 Task: Add Field Roast Vegetarian Italian Sausage to the cart.
Action: Mouse moved to (25, 79)
Screenshot: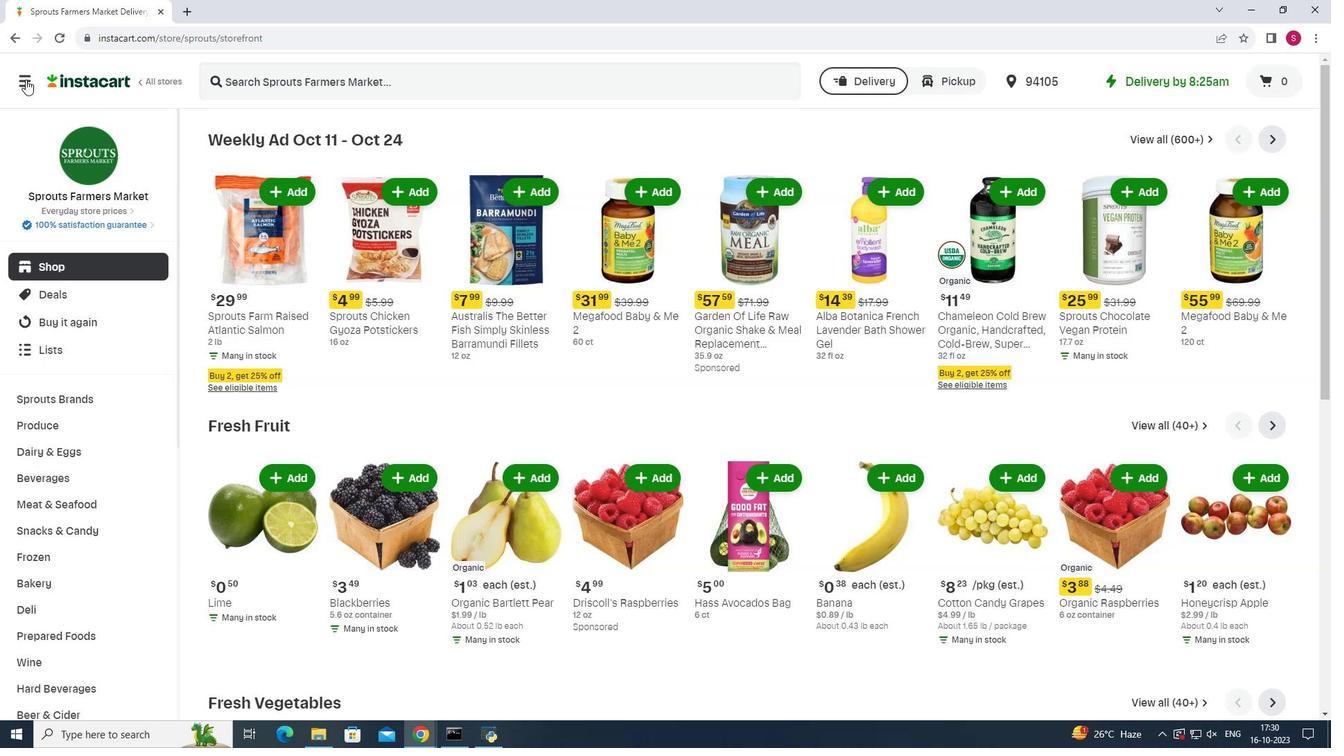 
Action: Mouse pressed left at (25, 79)
Screenshot: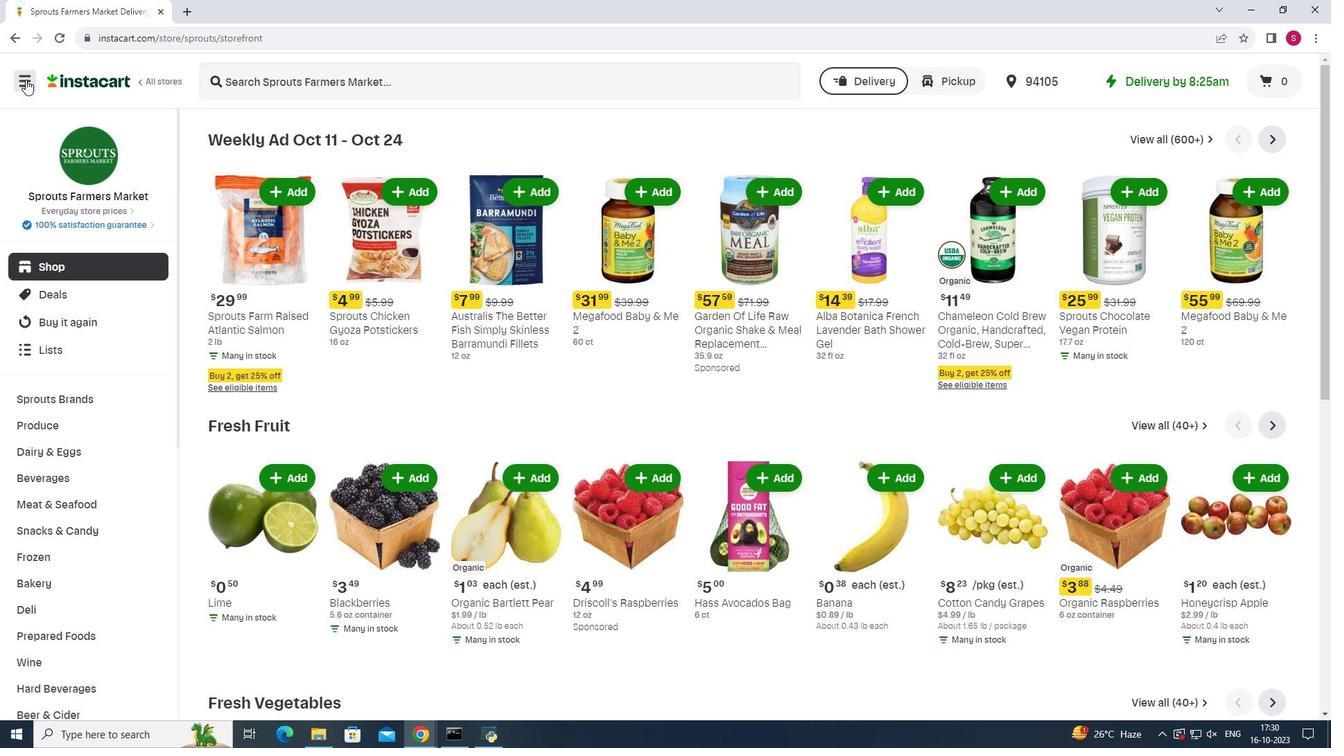 
Action: Mouse moved to (88, 352)
Screenshot: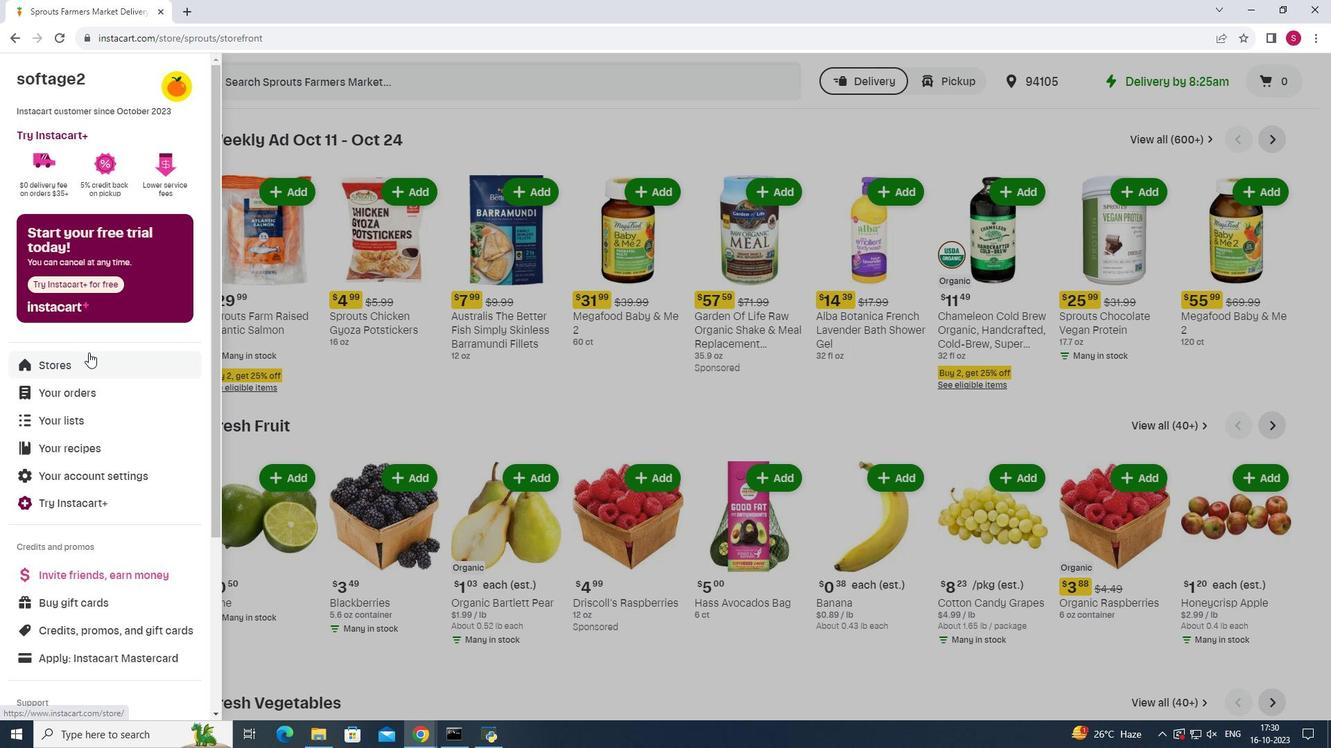 
Action: Mouse pressed left at (88, 352)
Screenshot: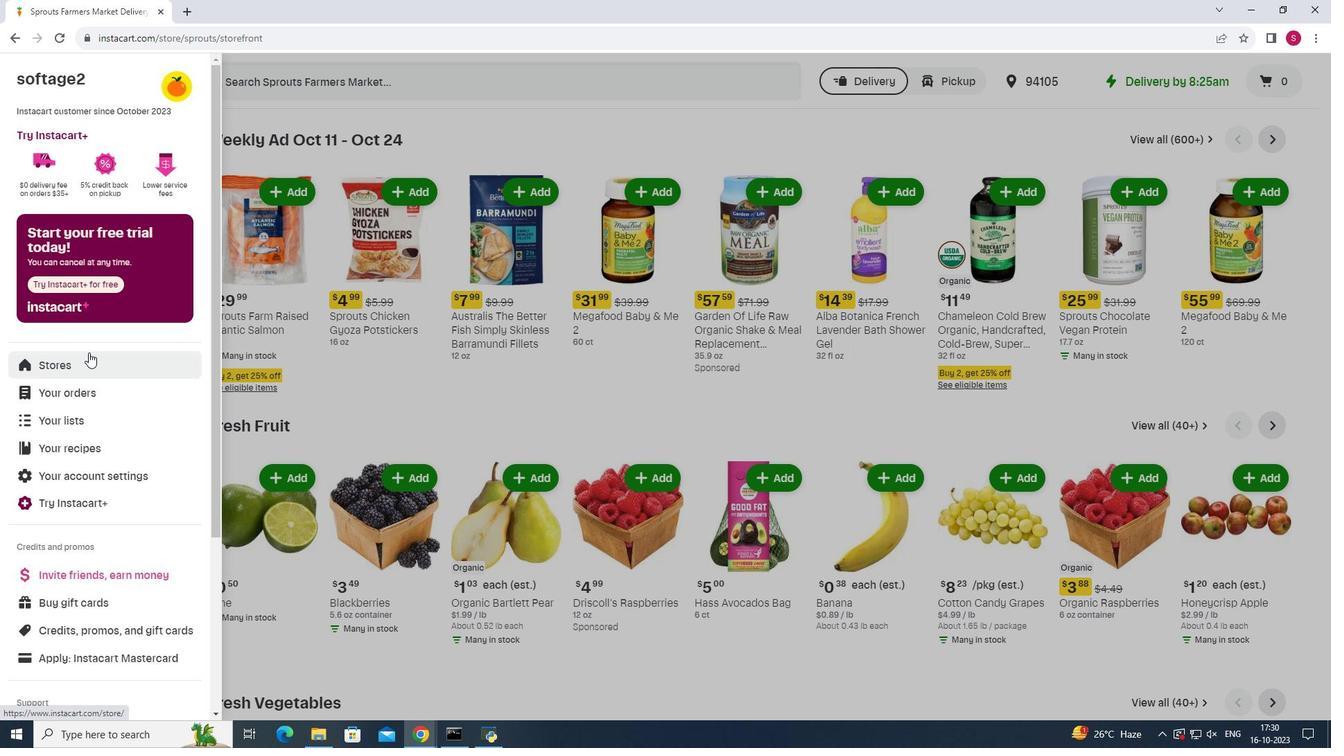 
Action: Mouse moved to (319, 116)
Screenshot: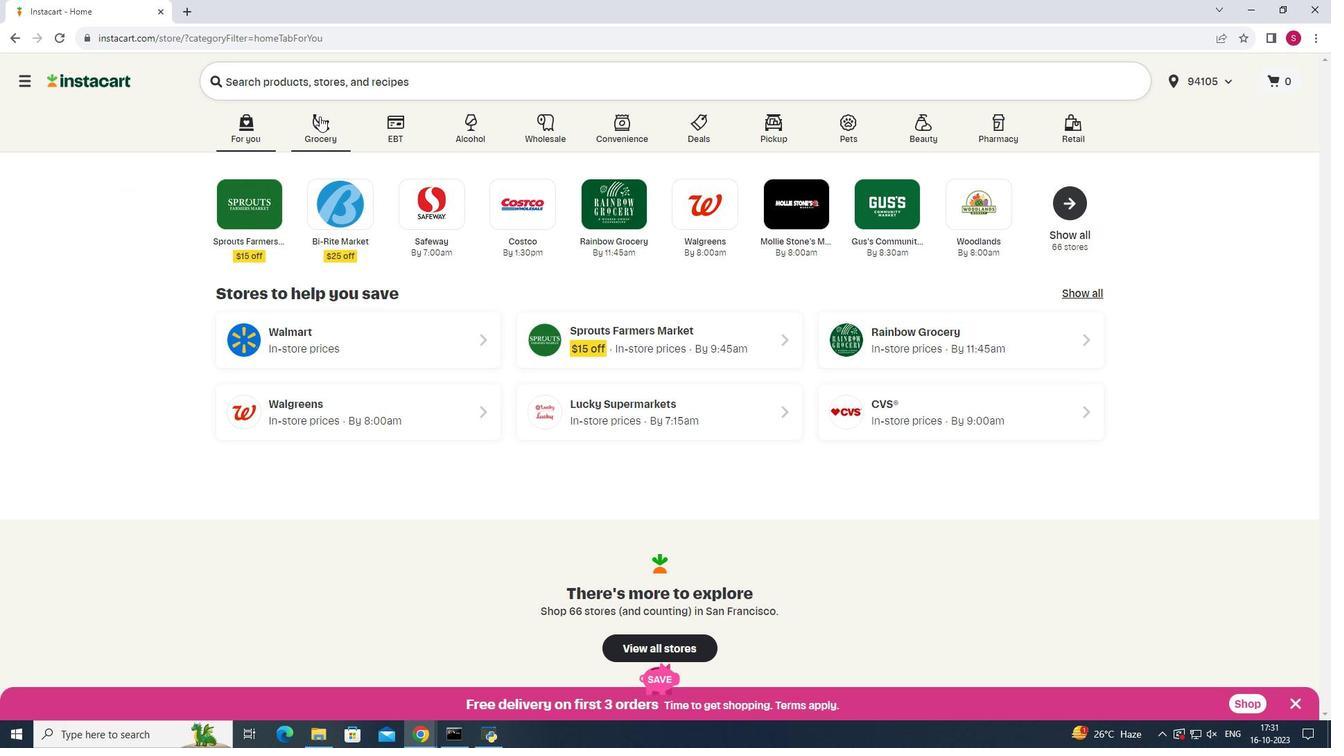 
Action: Mouse pressed left at (319, 116)
Screenshot: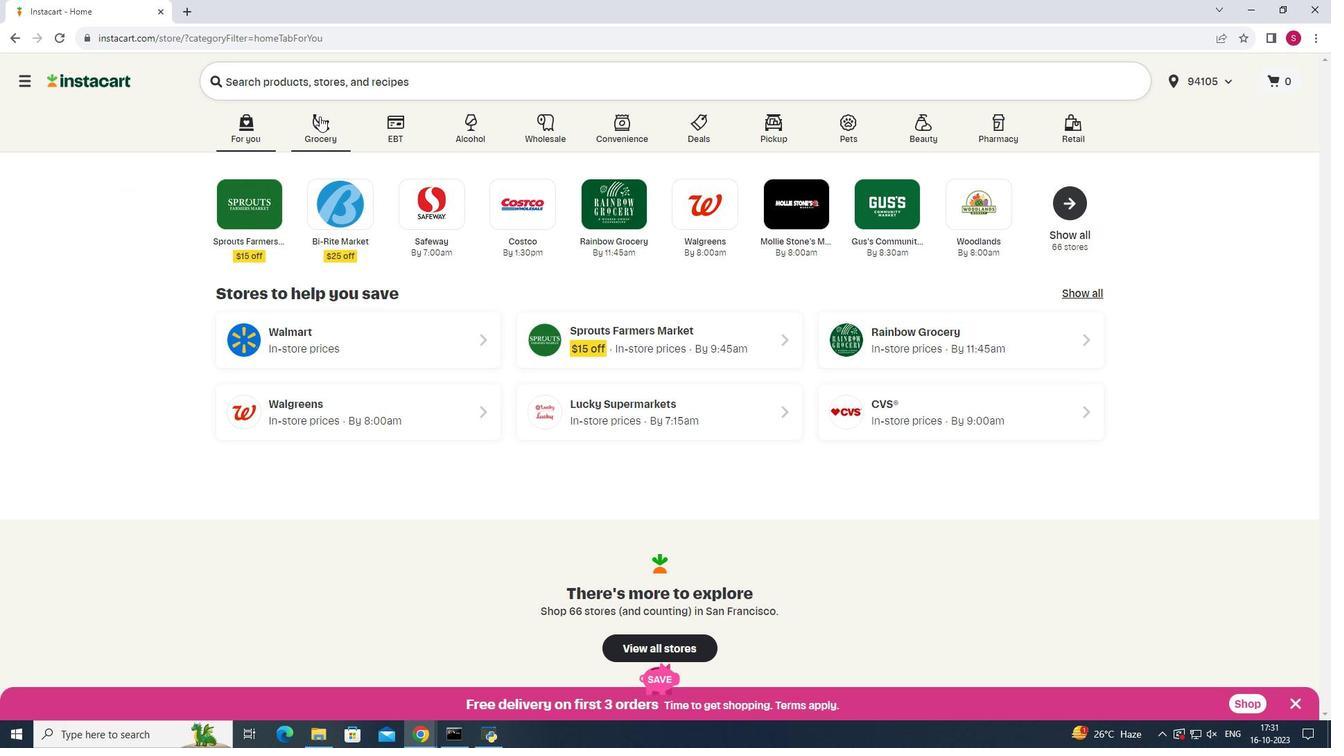 
Action: Mouse moved to (901, 197)
Screenshot: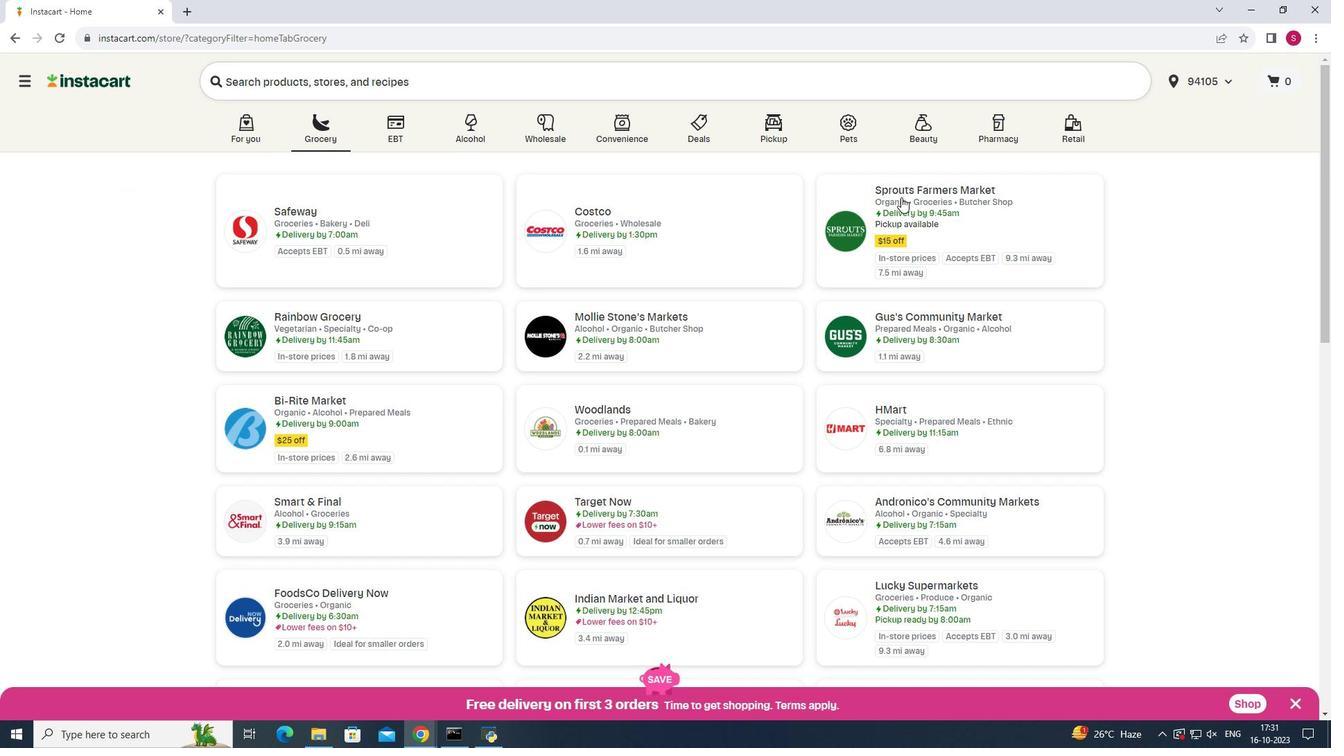 
Action: Mouse pressed left at (901, 197)
Screenshot: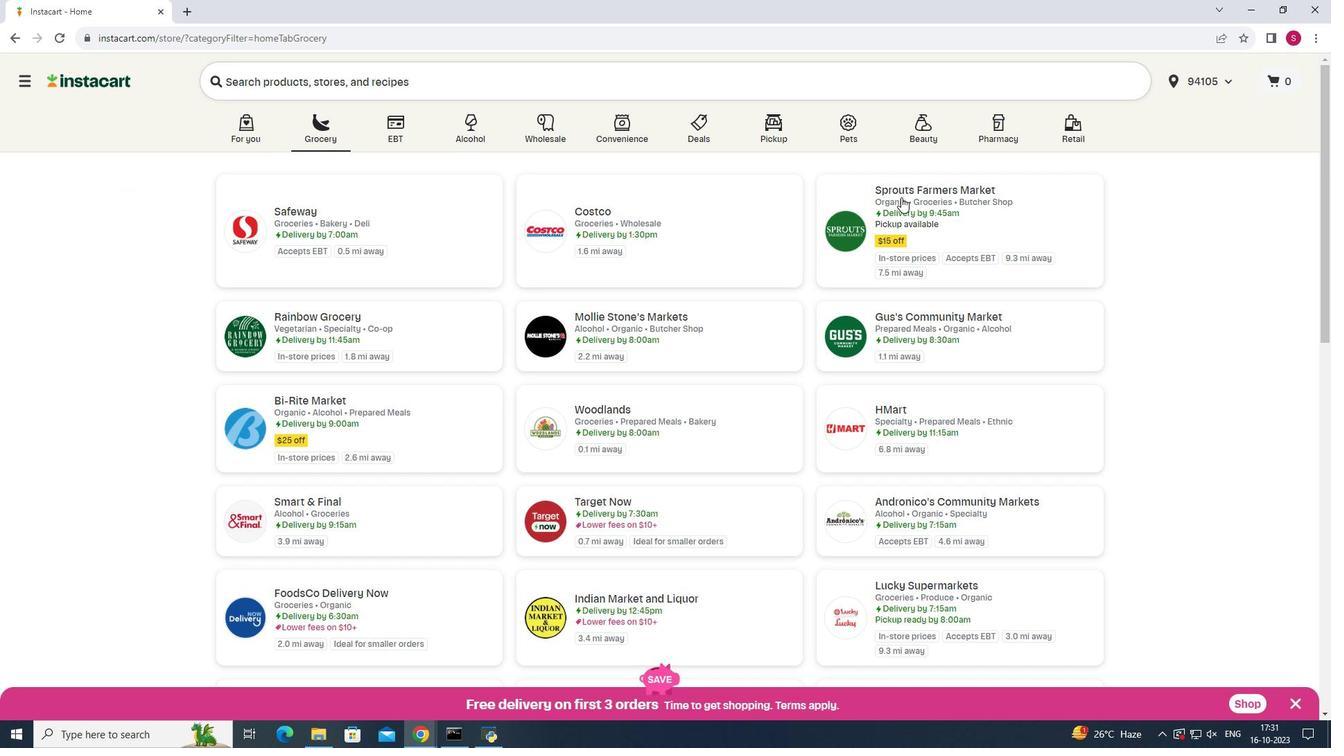 
Action: Mouse moved to (99, 503)
Screenshot: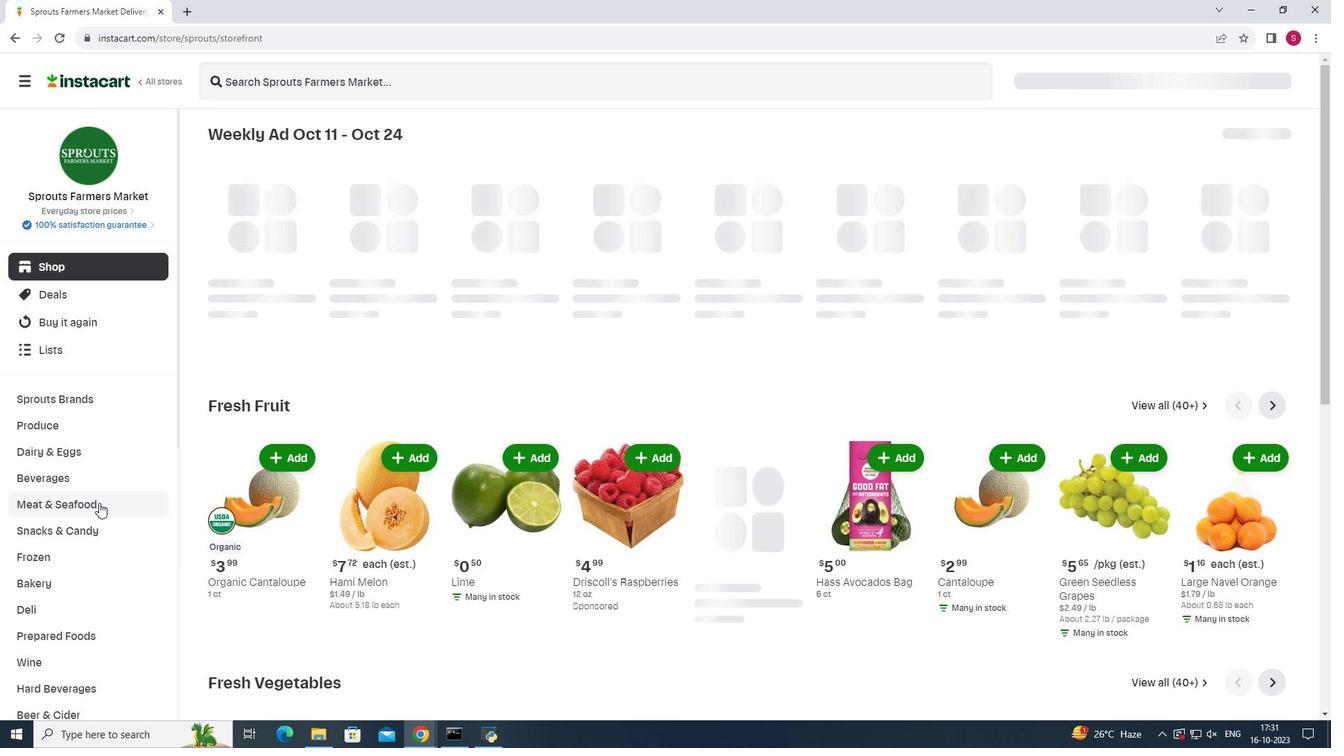 
Action: Mouse pressed left at (99, 503)
Screenshot: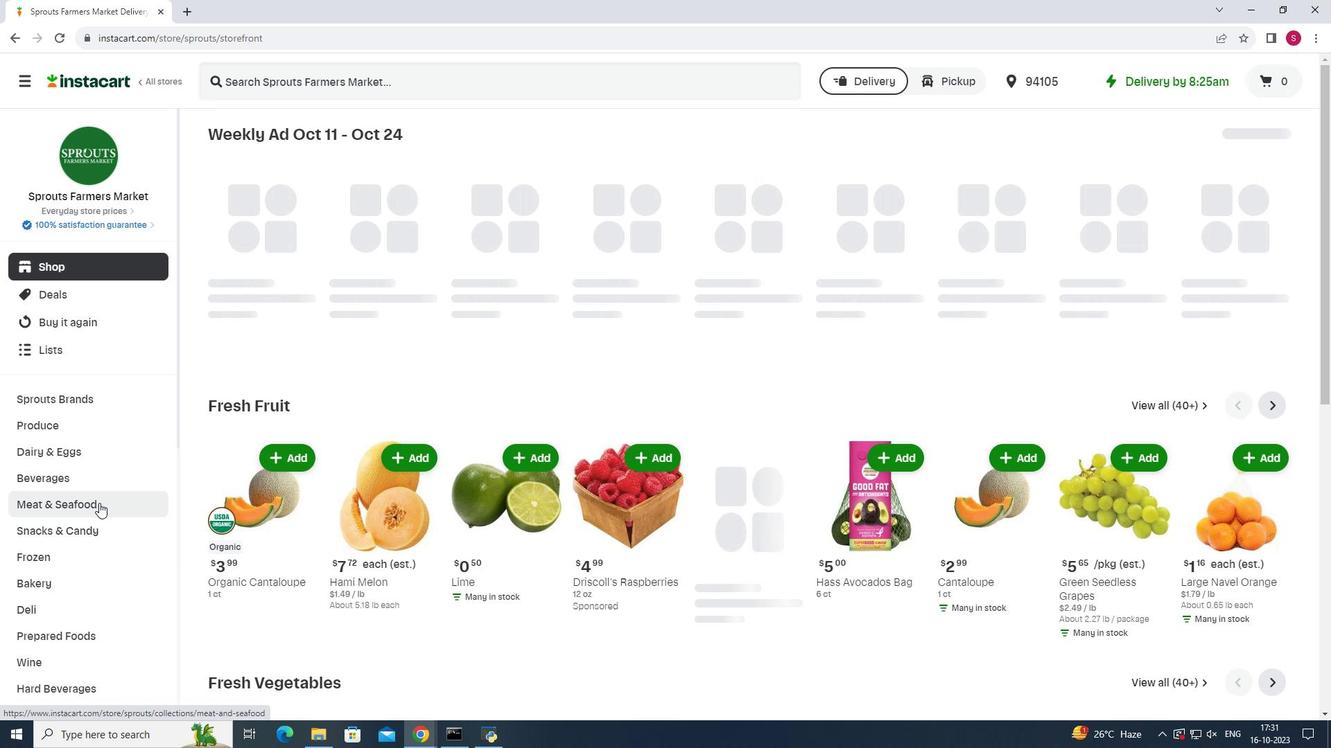 
Action: Mouse moved to (993, 169)
Screenshot: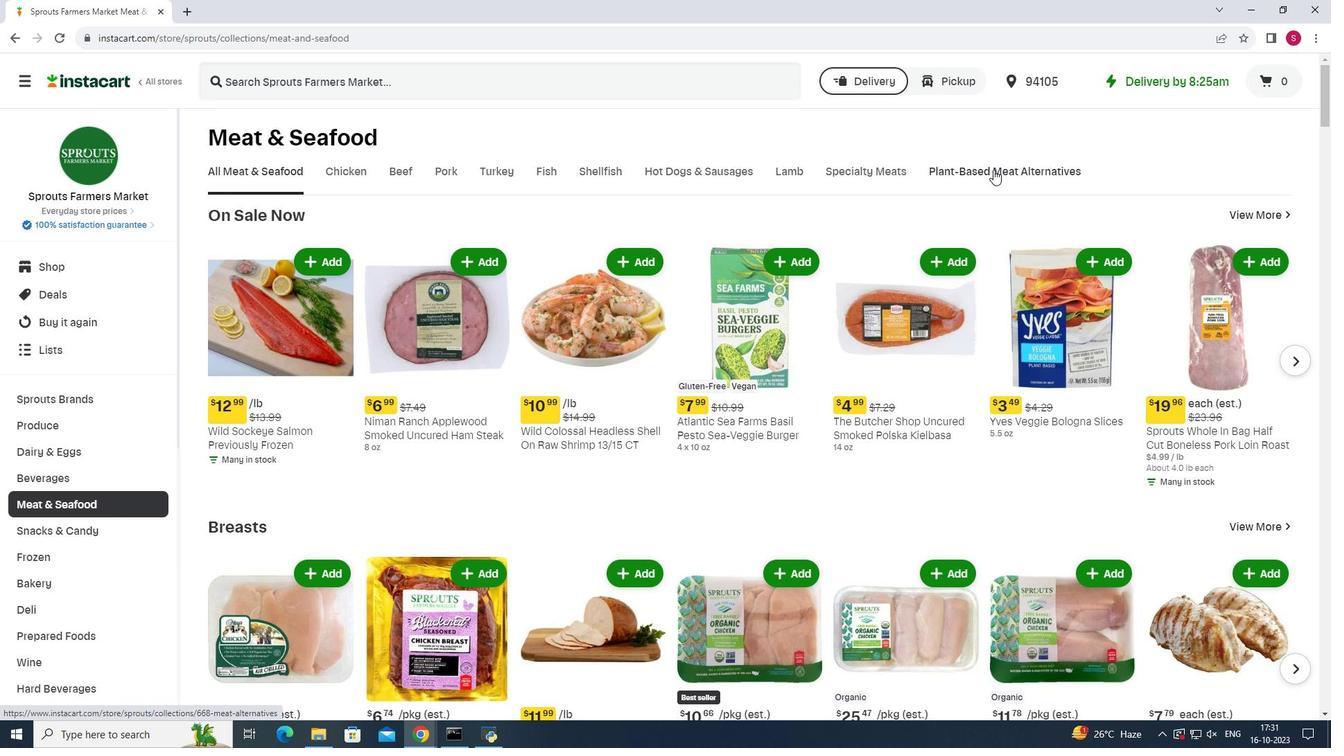 
Action: Mouse pressed left at (993, 169)
Screenshot: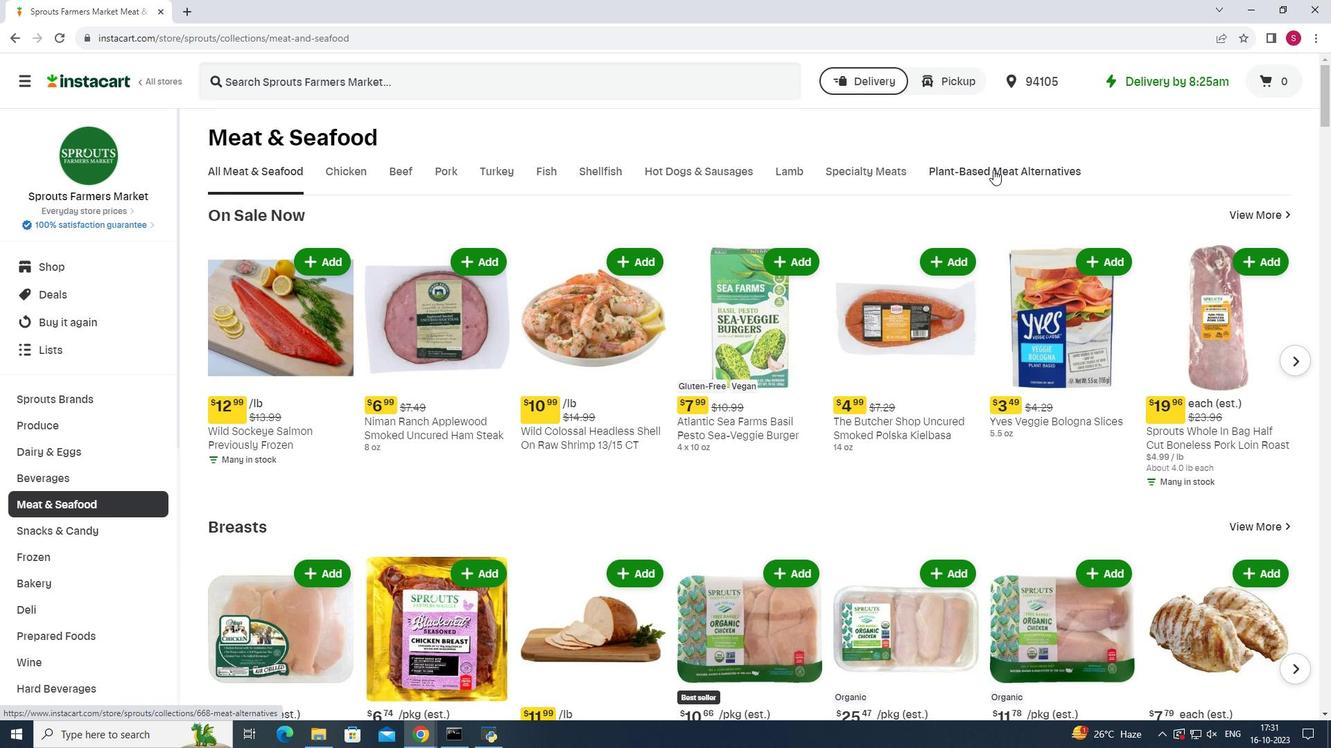 
Action: Mouse moved to (550, 232)
Screenshot: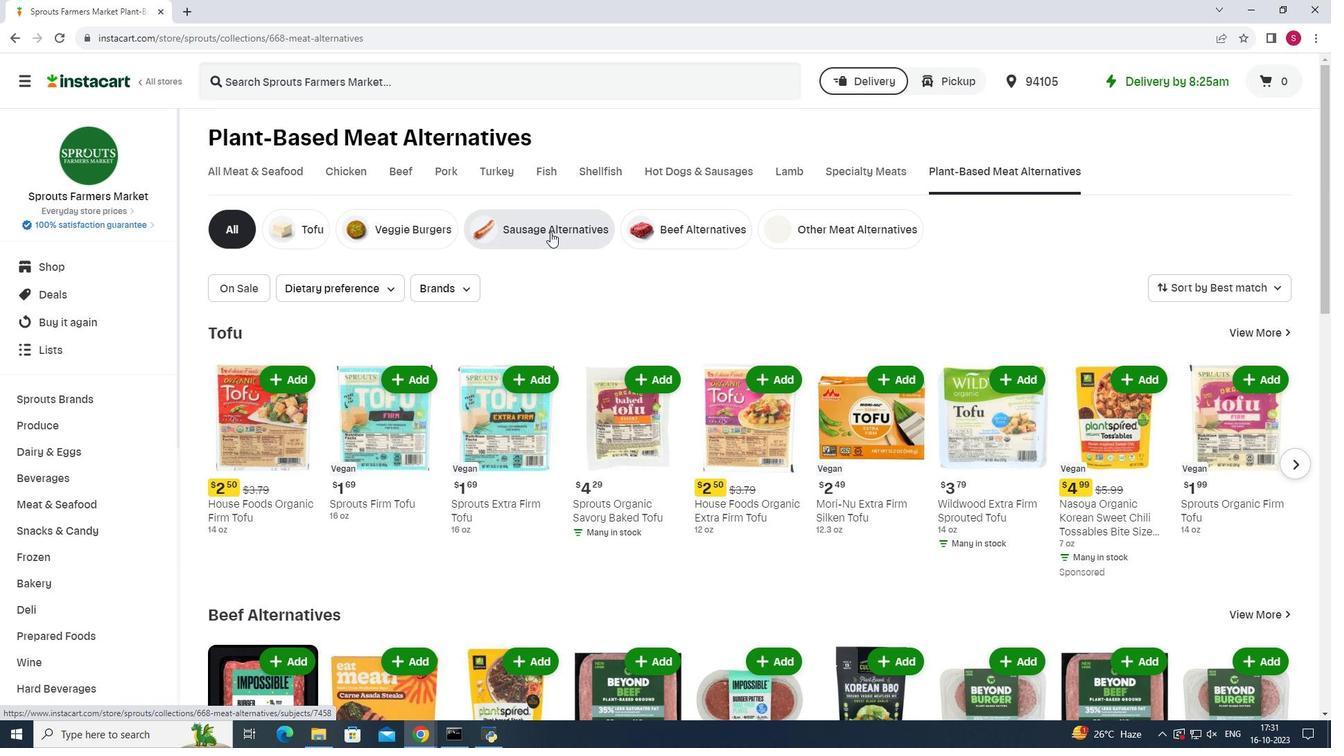 
Action: Mouse pressed left at (550, 232)
Screenshot: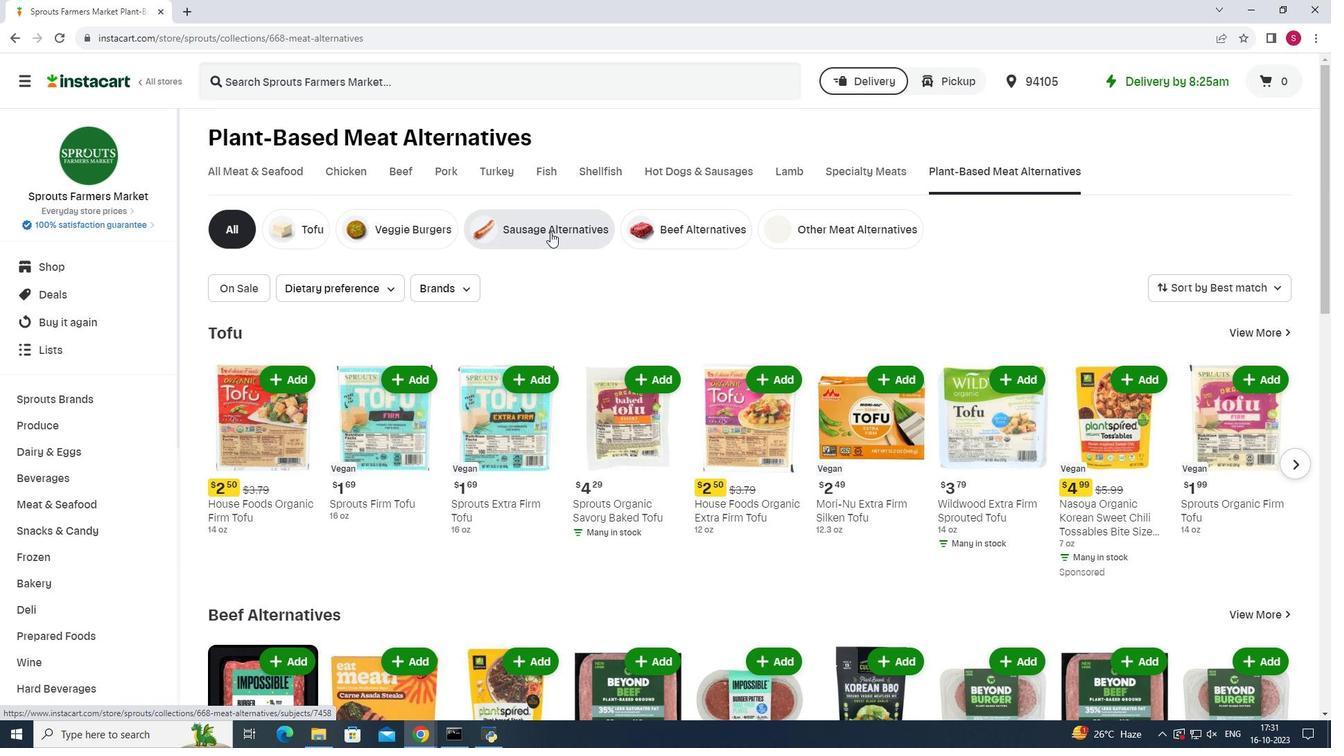 
Action: Mouse moved to (481, 84)
Screenshot: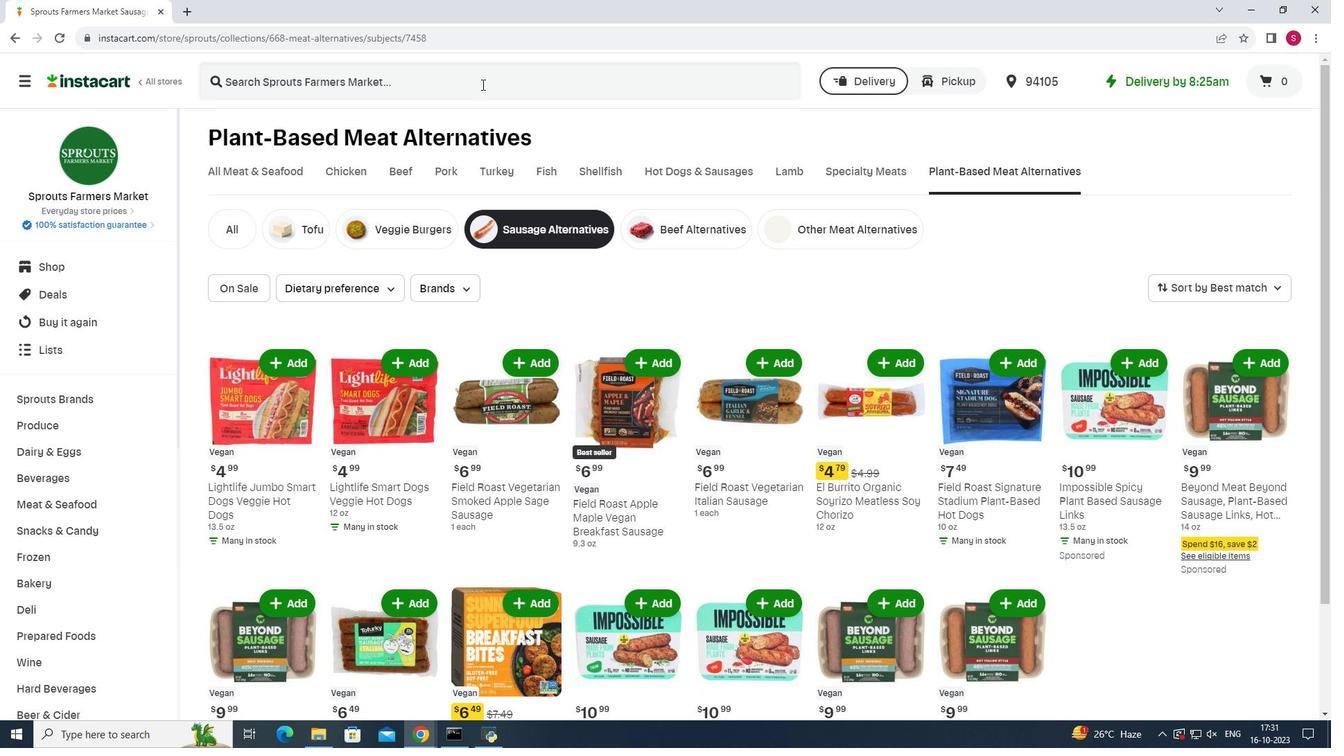 
Action: Mouse pressed left at (481, 84)
Screenshot: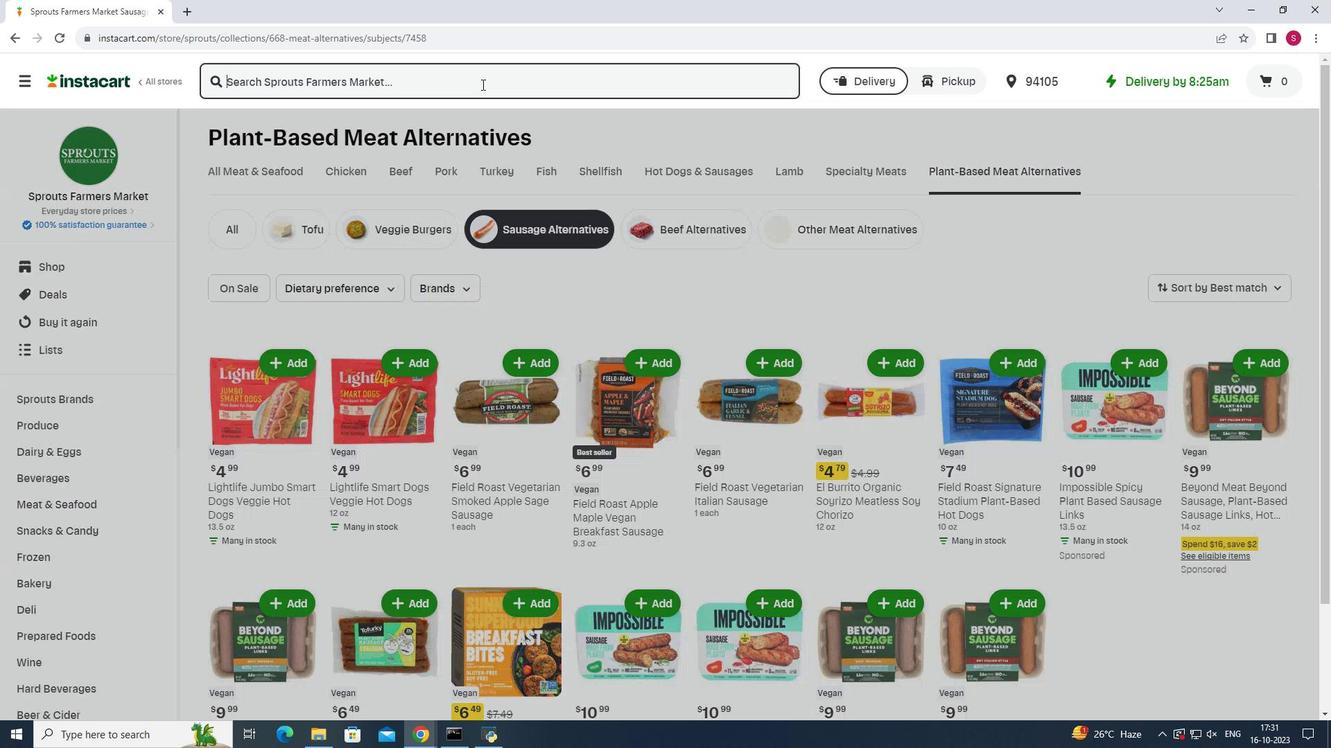 
Action: Key pressed <Key.shift>Field<Key.space><Key.shift>Roast<Key.space><Key.shift>Vegetarian<Key.space><Key.shift><Key.shift><Key.shift><Key.shift><Key.shift><Key.shift><Key.shift><Key.shift><Key.shift>Italian<Key.space><Key.shift>Sausage<Key.enter>
Screenshot: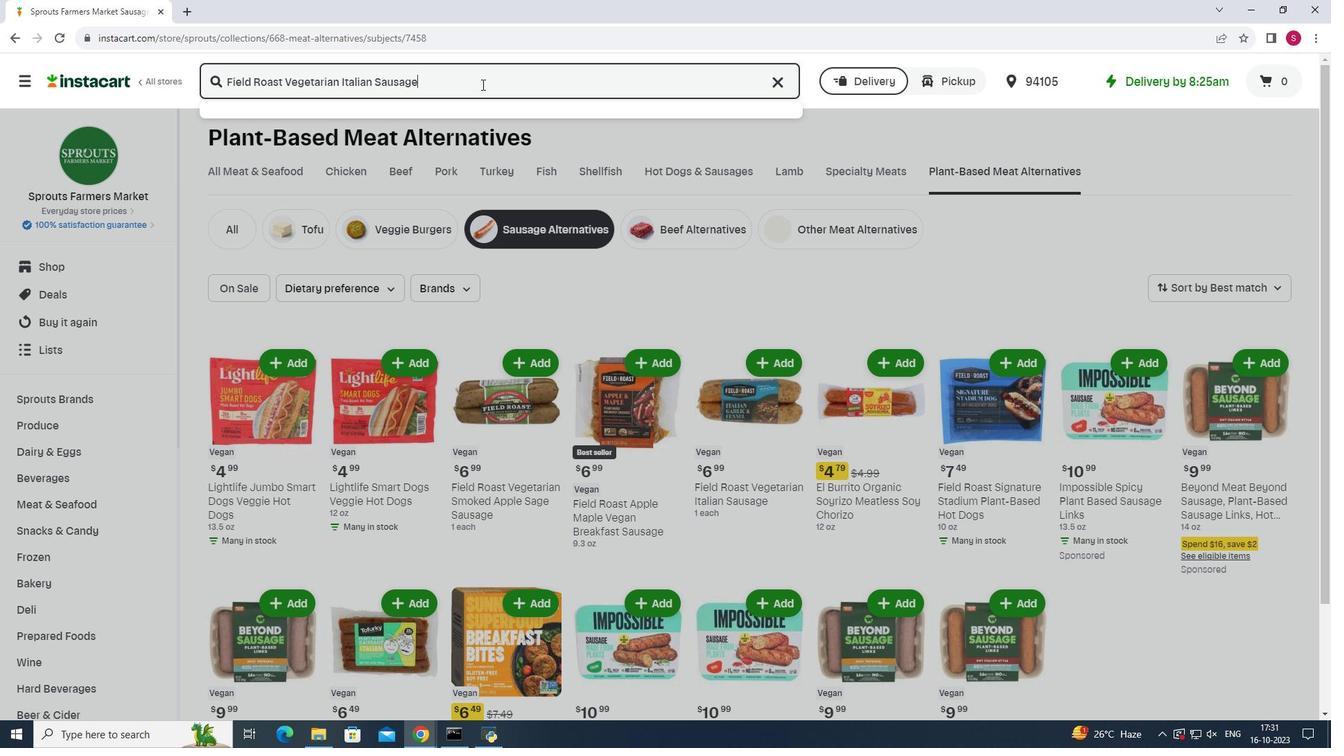 
Action: Mouse moved to (386, 226)
Screenshot: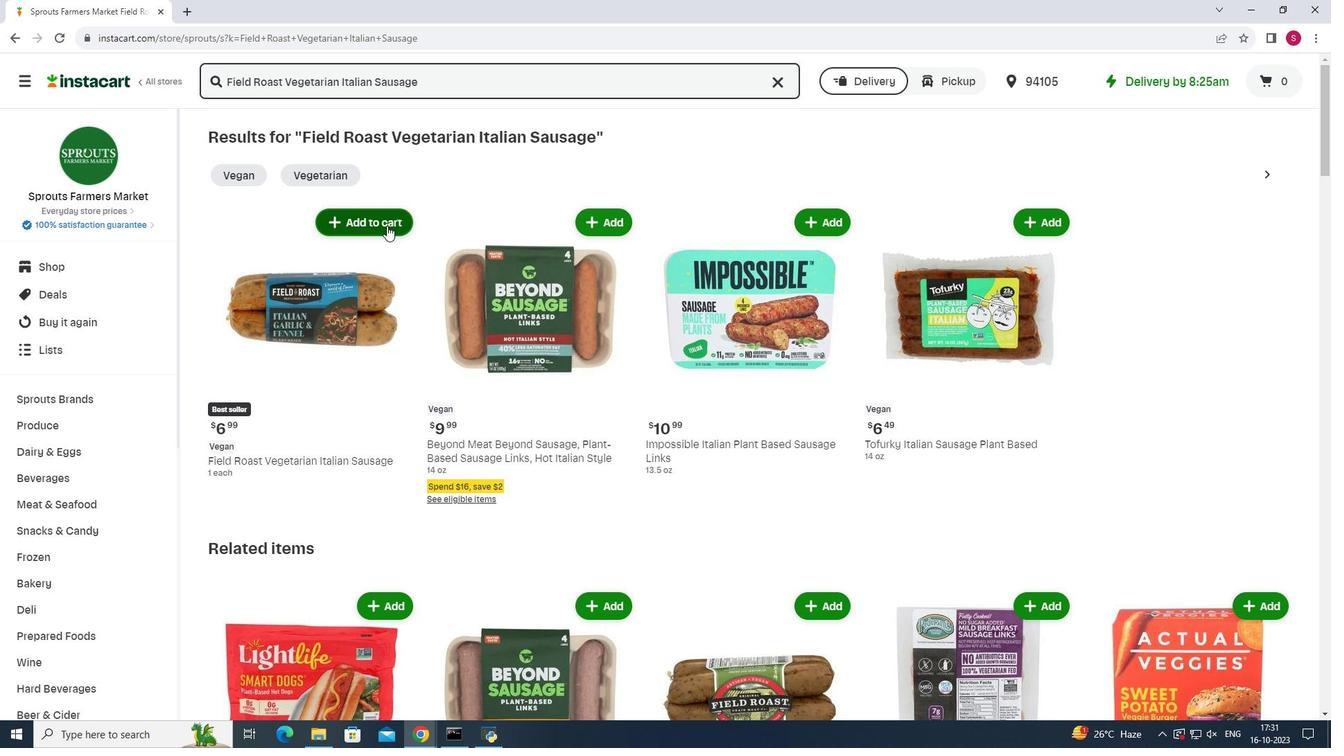 
Action: Mouse pressed left at (386, 226)
Screenshot: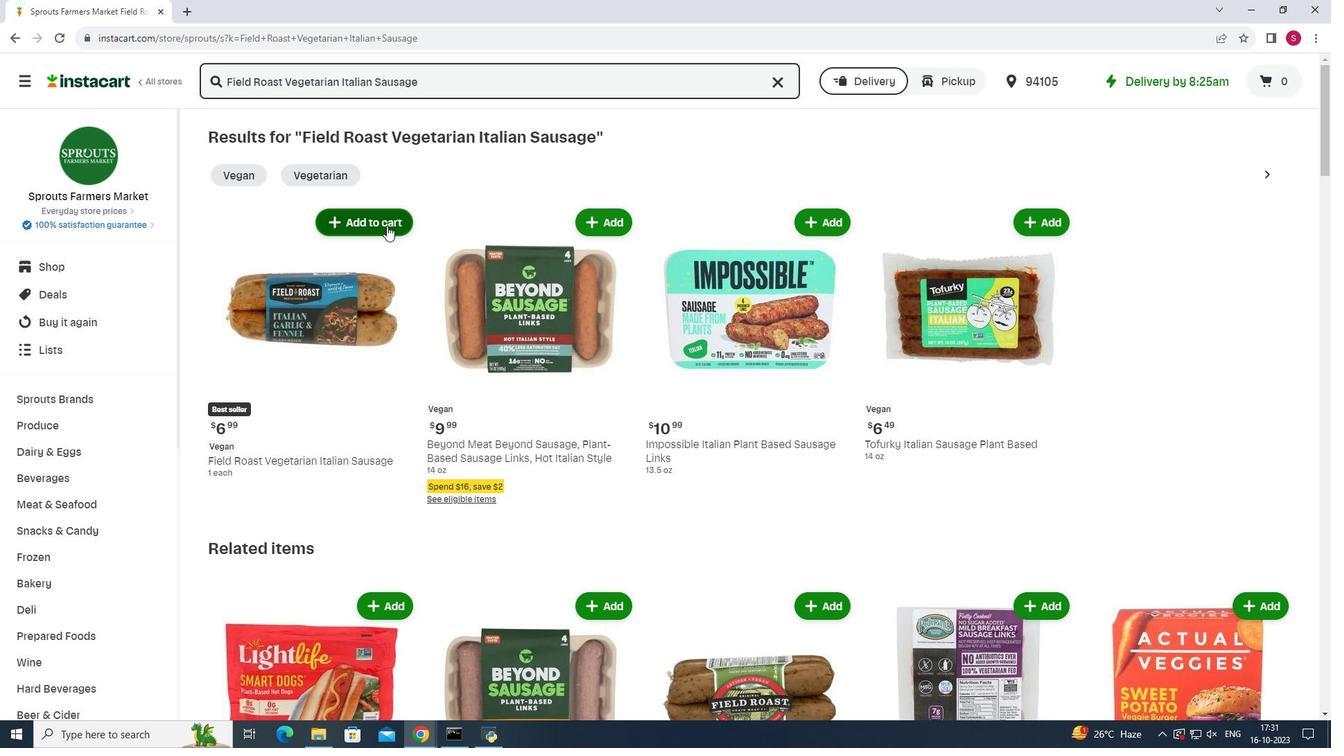 
Action: Mouse moved to (698, 220)
Screenshot: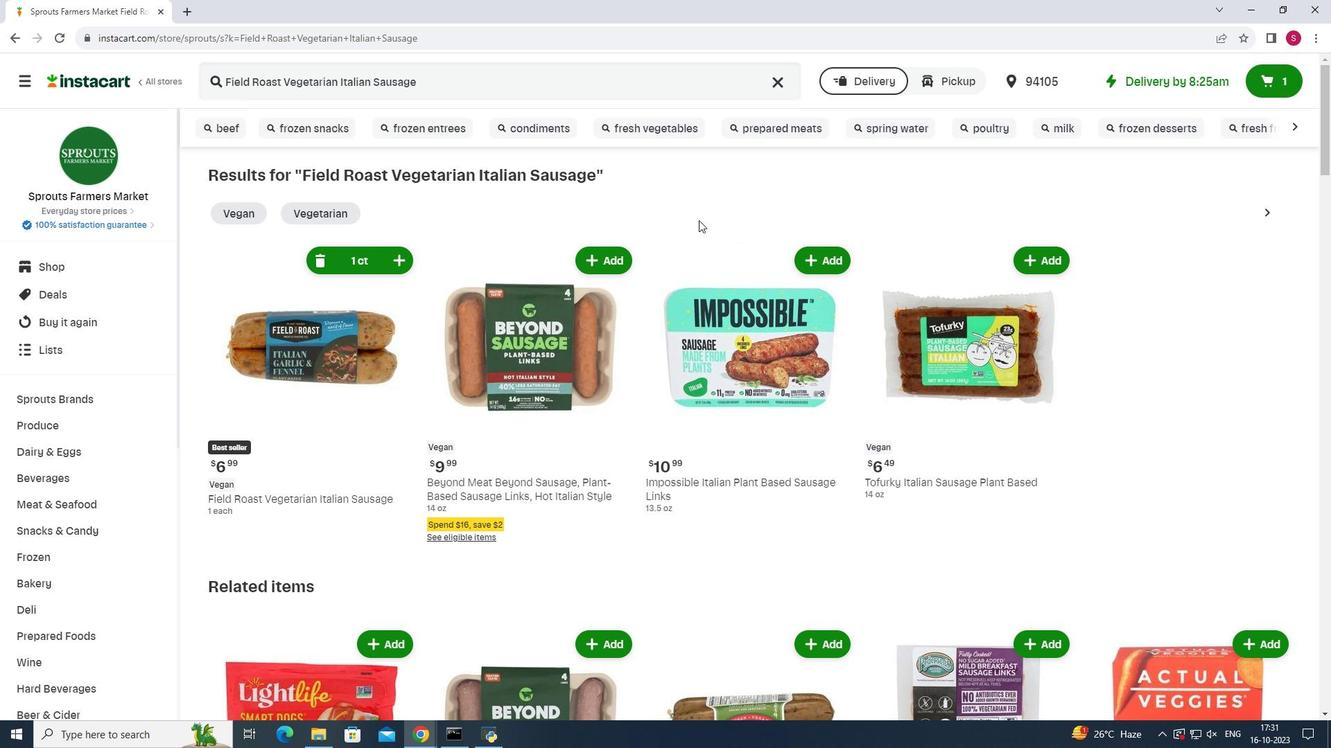 
